 Task: Slide 15 - Be Yourself.
Action: Mouse moved to (30, 76)
Screenshot: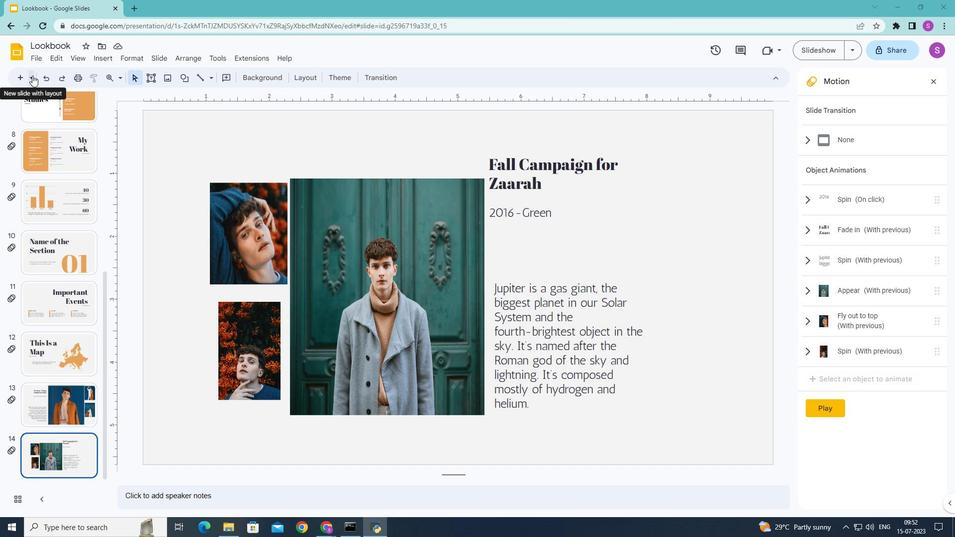 
Action: Mouse pressed left at (30, 76)
Screenshot: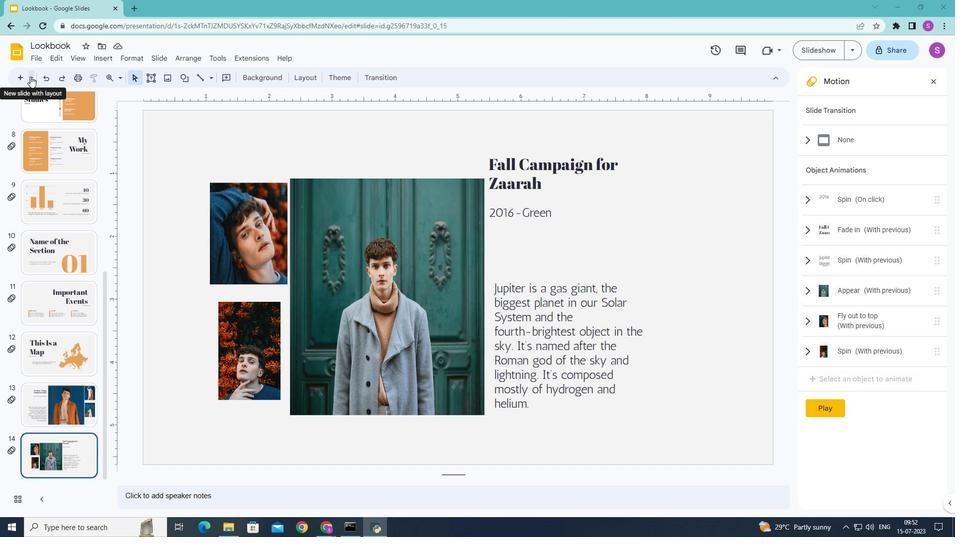 
Action: Mouse moved to (107, 257)
Screenshot: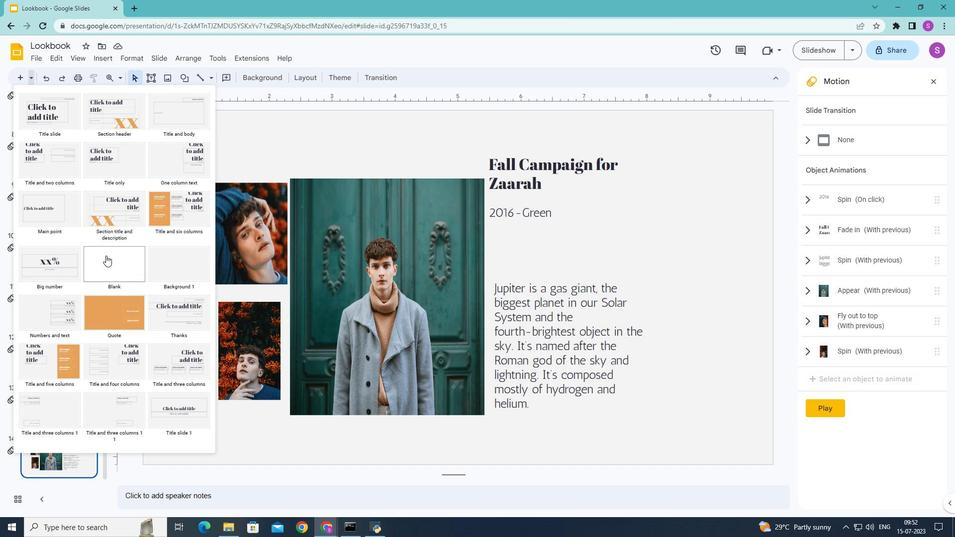 
Action: Mouse pressed left at (107, 257)
Screenshot: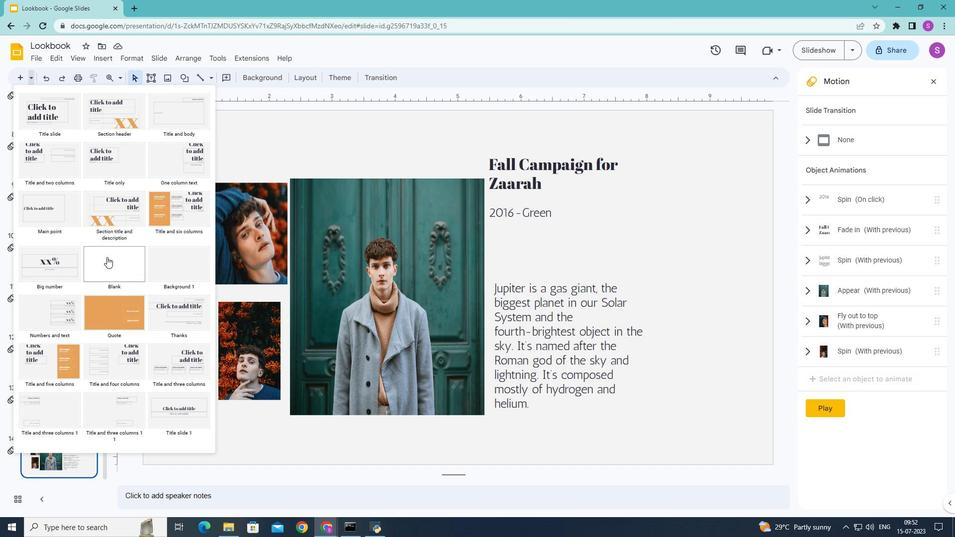 
Action: Mouse moved to (103, 57)
Screenshot: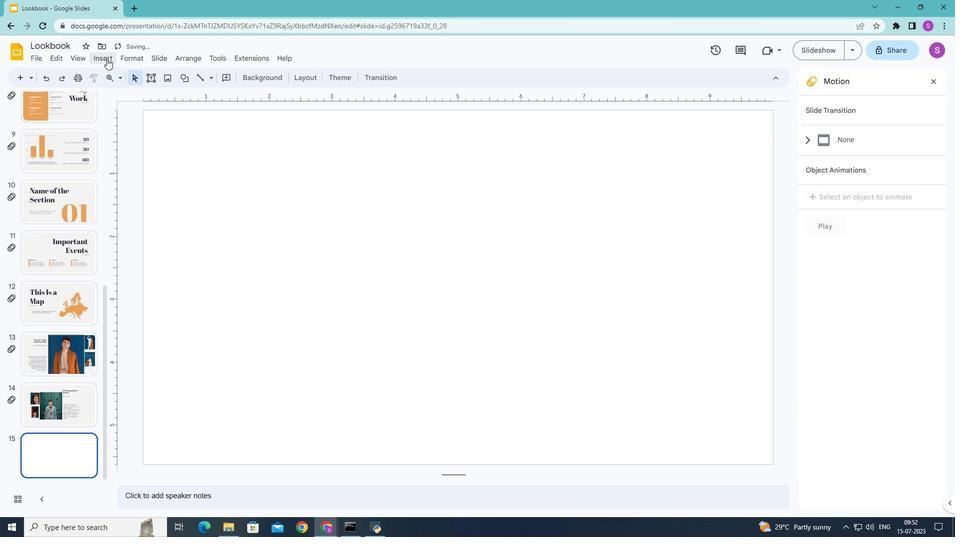 
Action: Mouse pressed left at (103, 57)
Screenshot: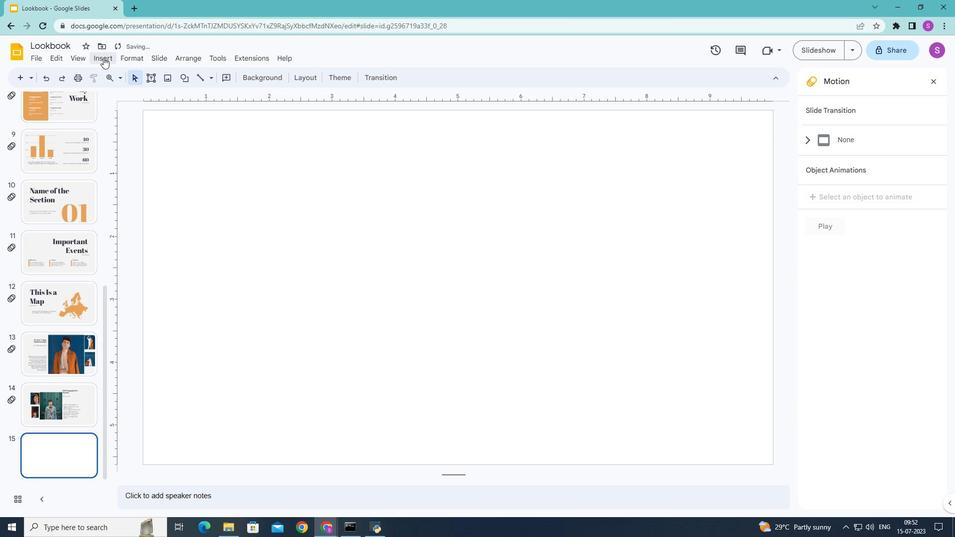 
Action: Mouse moved to (337, 76)
Screenshot: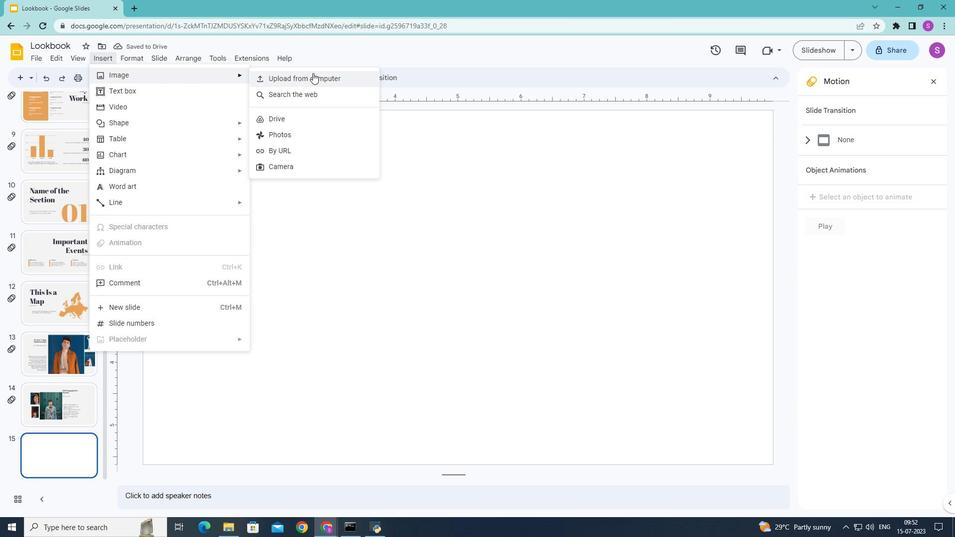 
Action: Mouse pressed left at (337, 76)
Screenshot: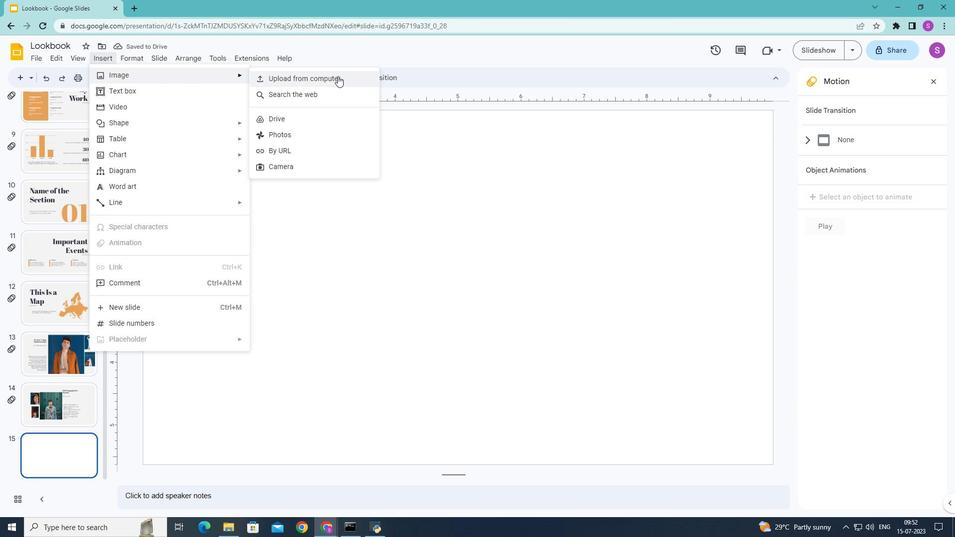 
Action: Mouse moved to (128, 208)
Screenshot: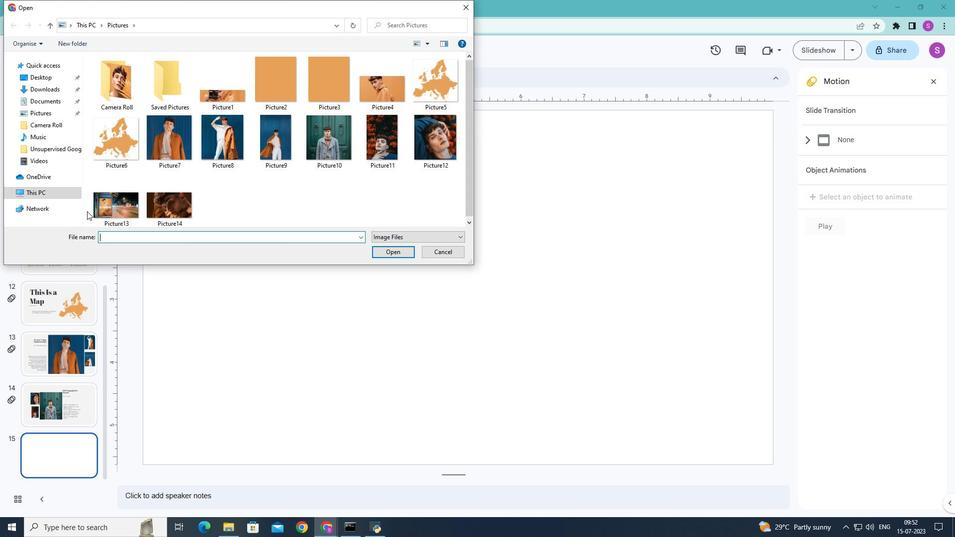 
Action: Mouse pressed left at (128, 208)
Screenshot: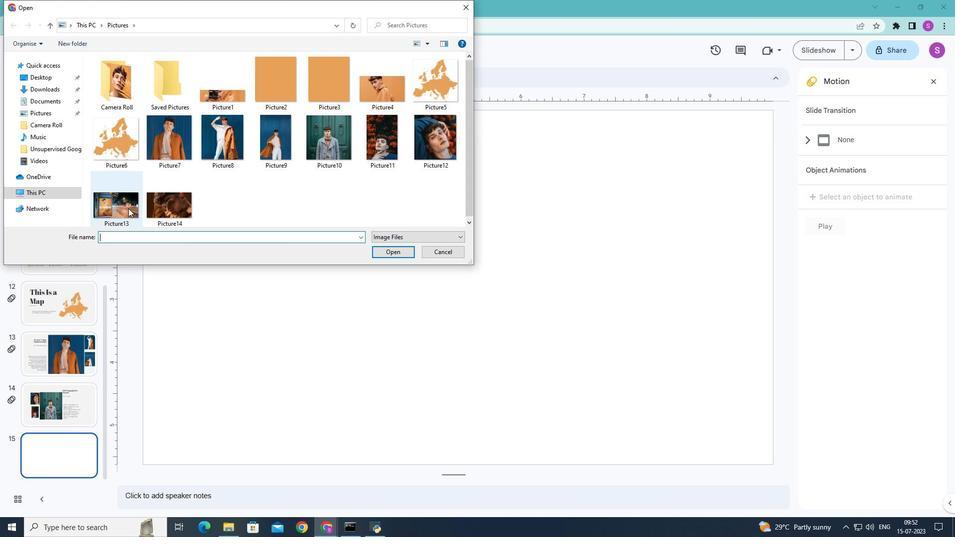 
Action: Mouse moved to (388, 254)
Screenshot: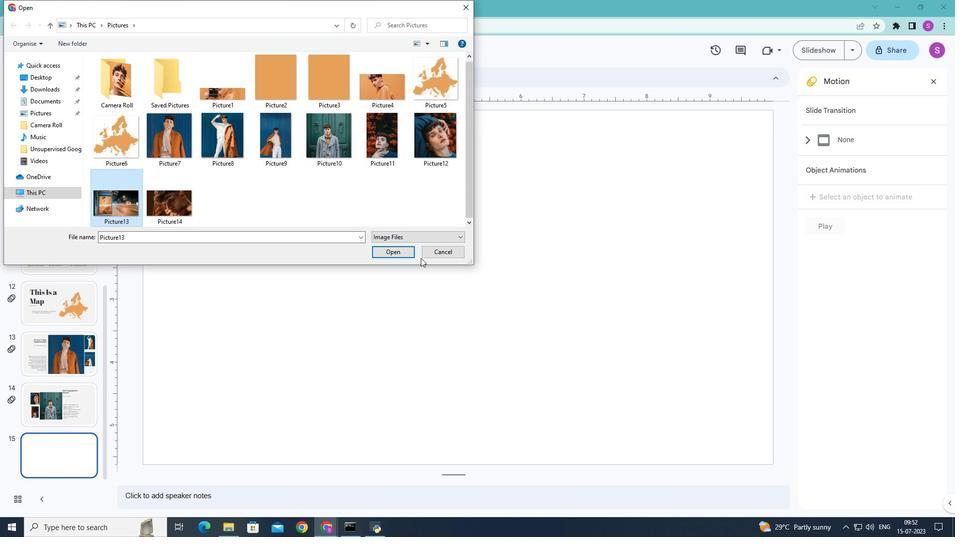 
Action: Mouse pressed left at (388, 254)
Screenshot: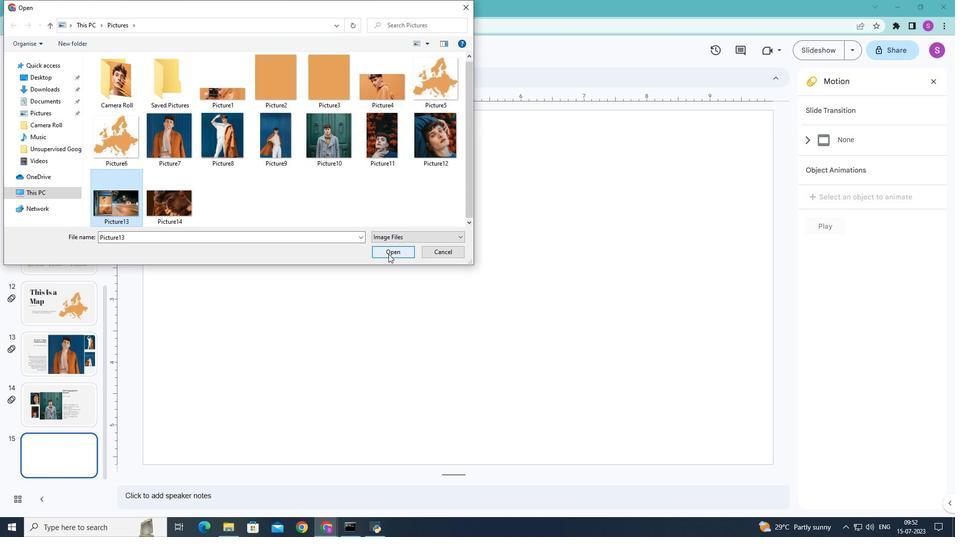 
Action: Mouse moved to (154, 287)
Screenshot: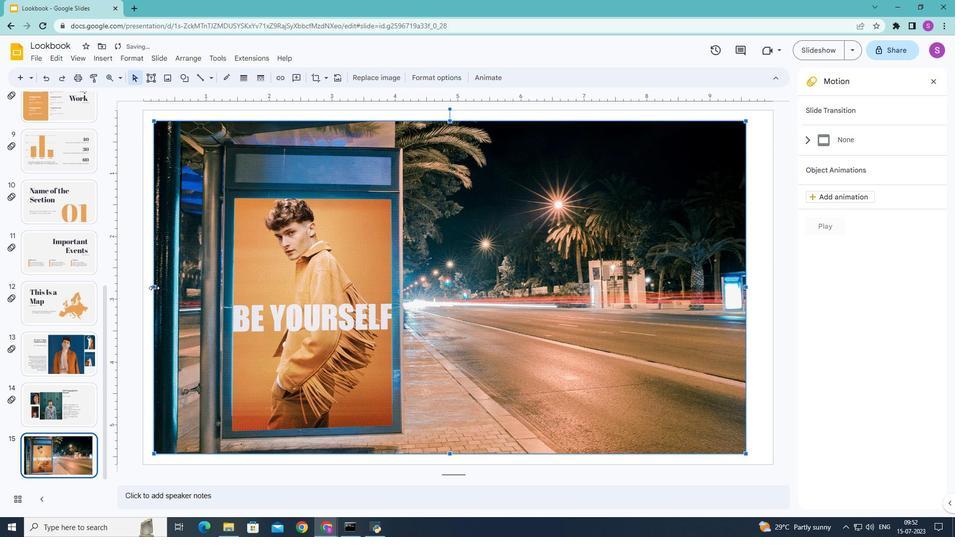 
Action: Mouse pressed left at (154, 287)
Screenshot: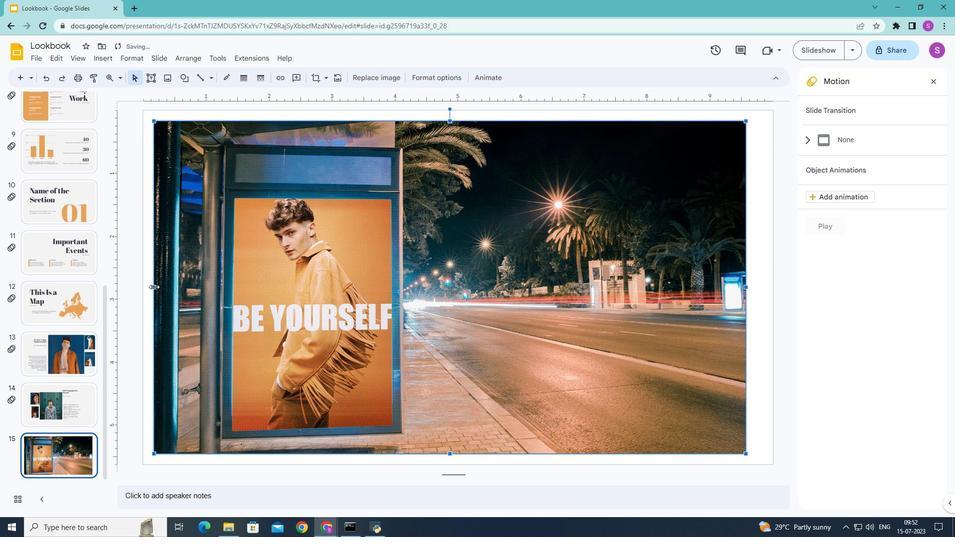 
Action: Mouse moved to (559, 255)
Screenshot: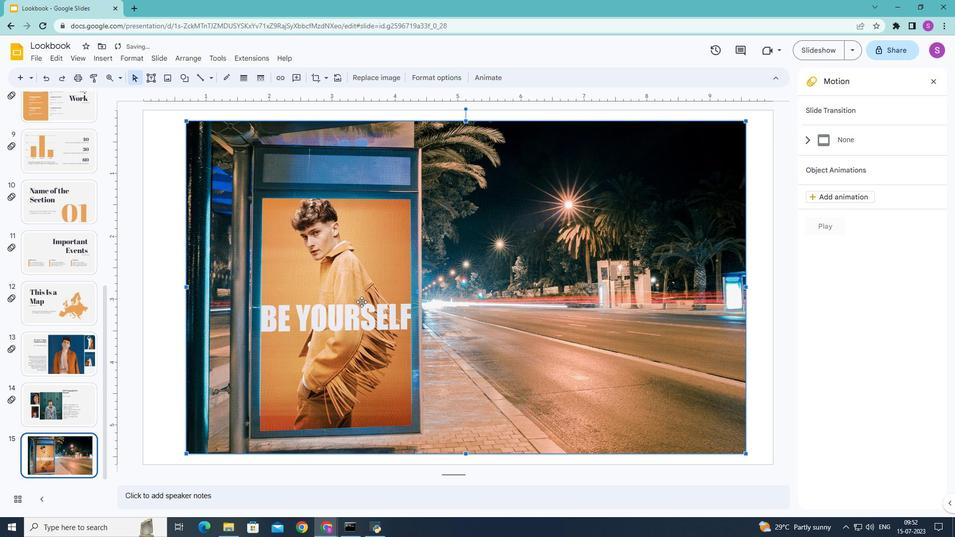 
Action: Mouse pressed left at (559, 255)
Screenshot: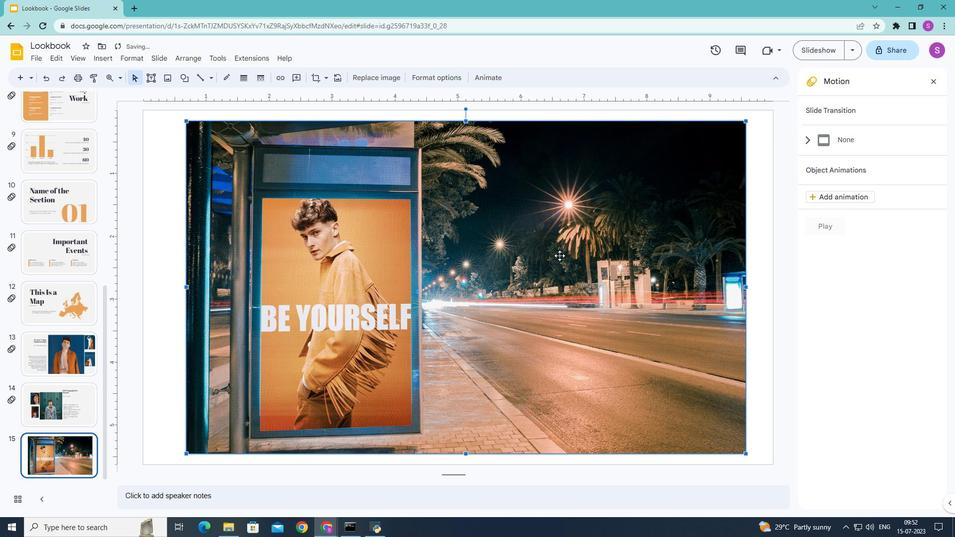 
Action: Mouse moved to (466, 121)
Screenshot: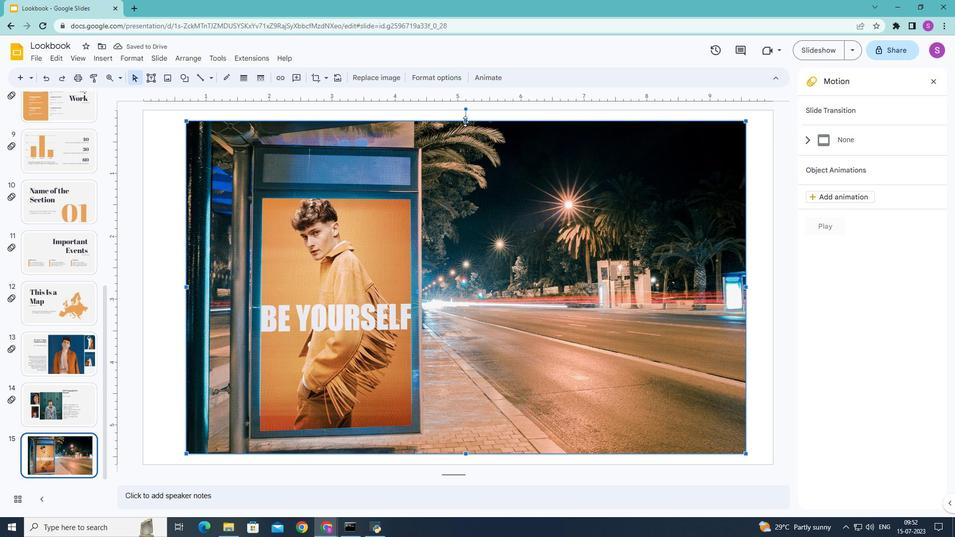 
Action: Mouse pressed left at (466, 121)
Screenshot: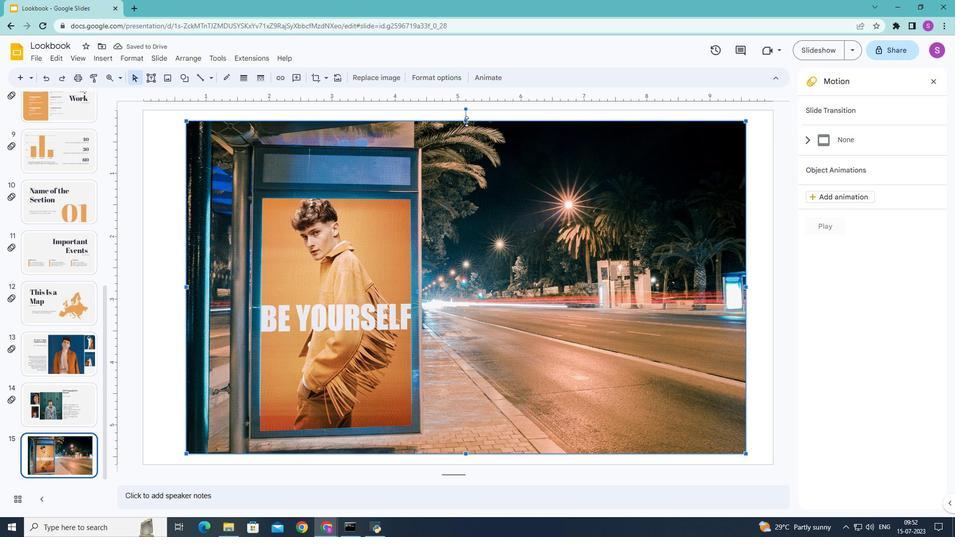
Action: Mouse moved to (795, 317)
Screenshot: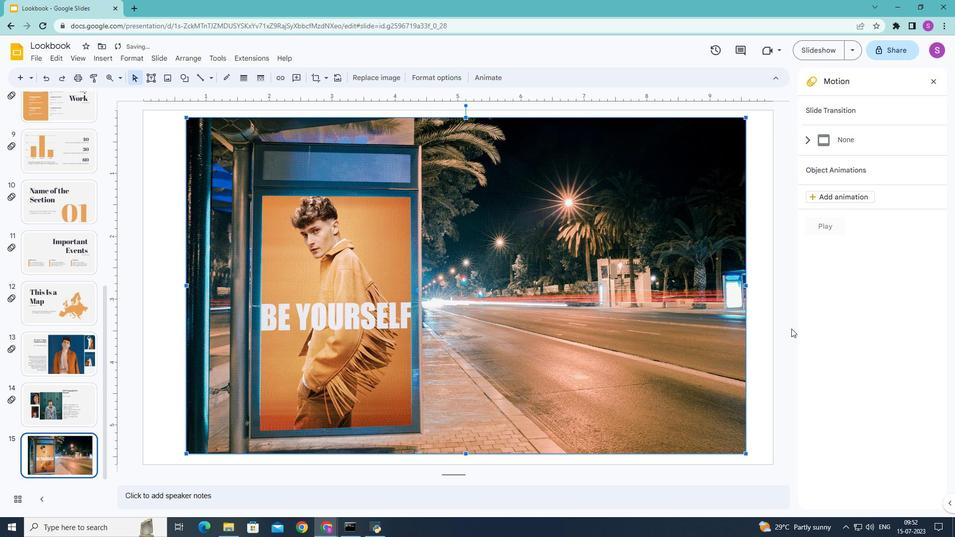 
Action: Mouse pressed left at (795, 317)
Screenshot: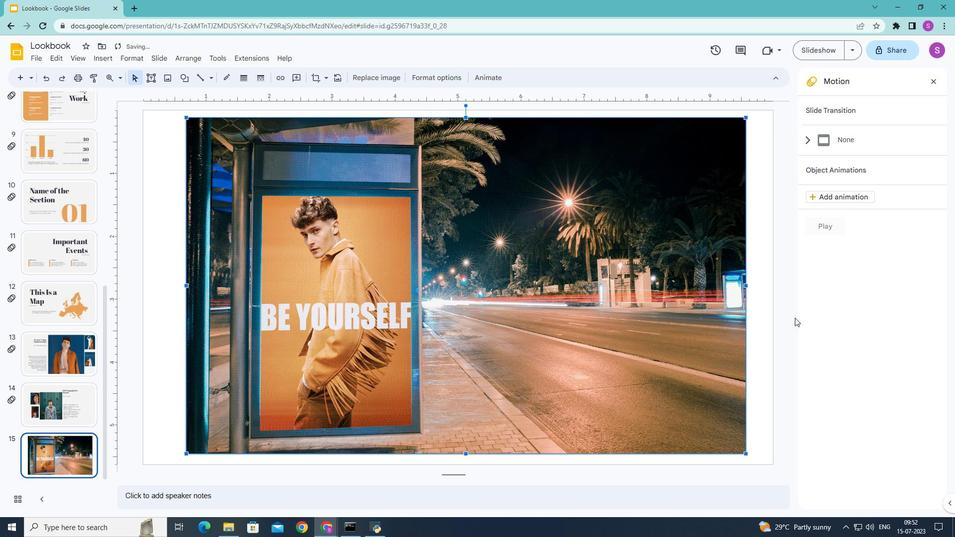 
Action: Mouse moved to (414, 299)
Screenshot: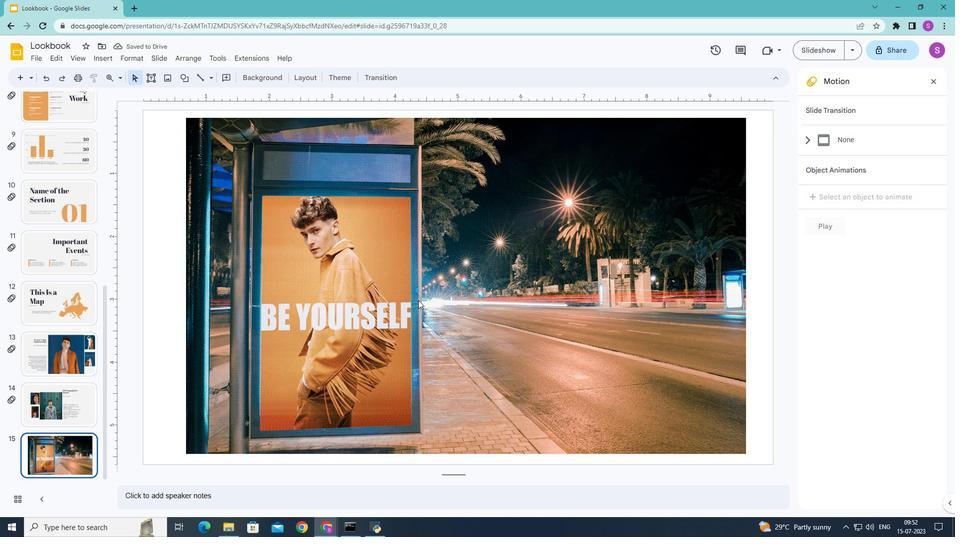 
Action: Mouse pressed left at (414, 299)
Screenshot: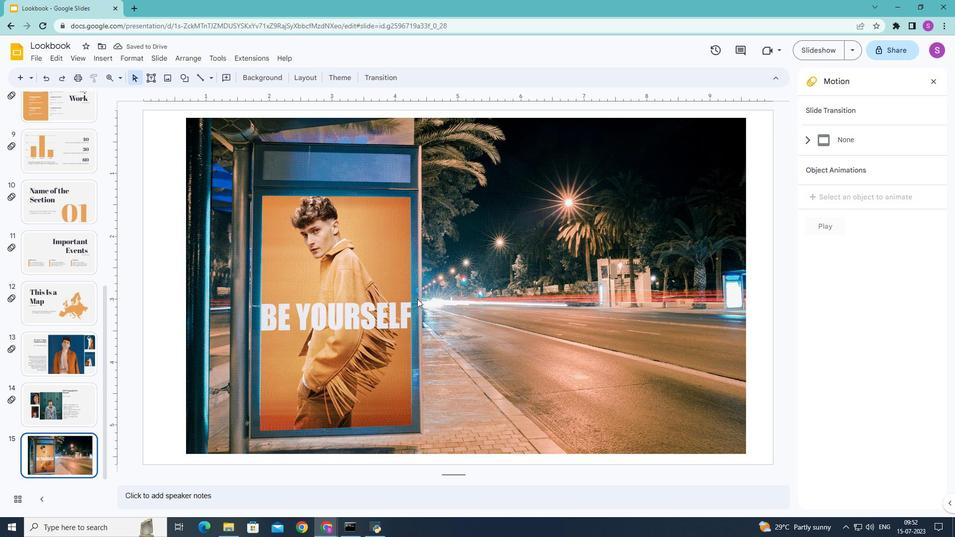 
Action: Mouse moved to (488, 78)
Screenshot: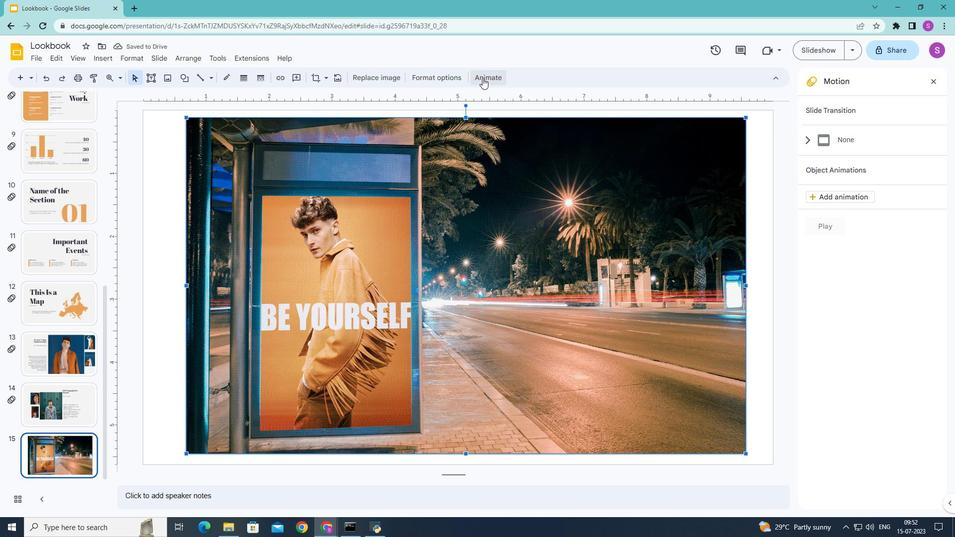 
Action: Mouse pressed left at (488, 78)
Screenshot: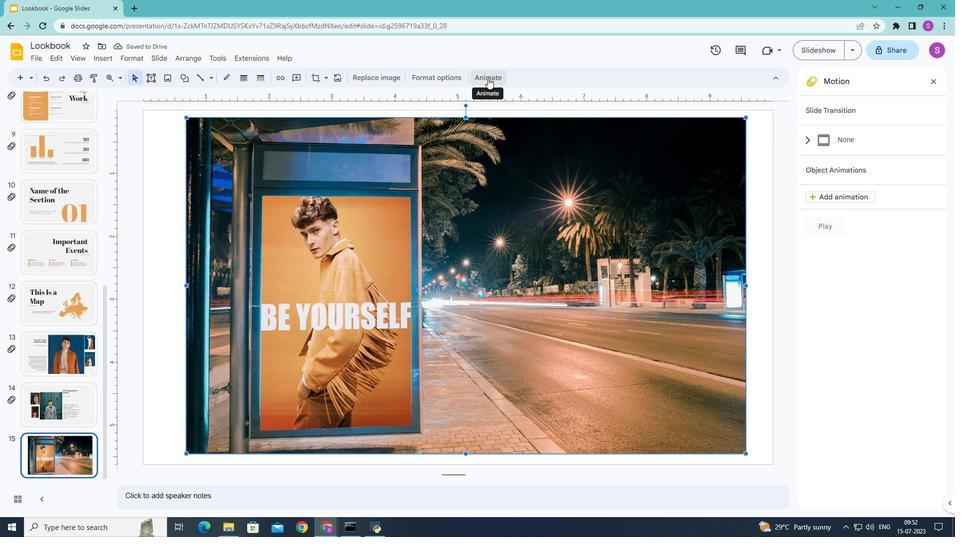 
Action: Mouse moved to (926, 227)
Screenshot: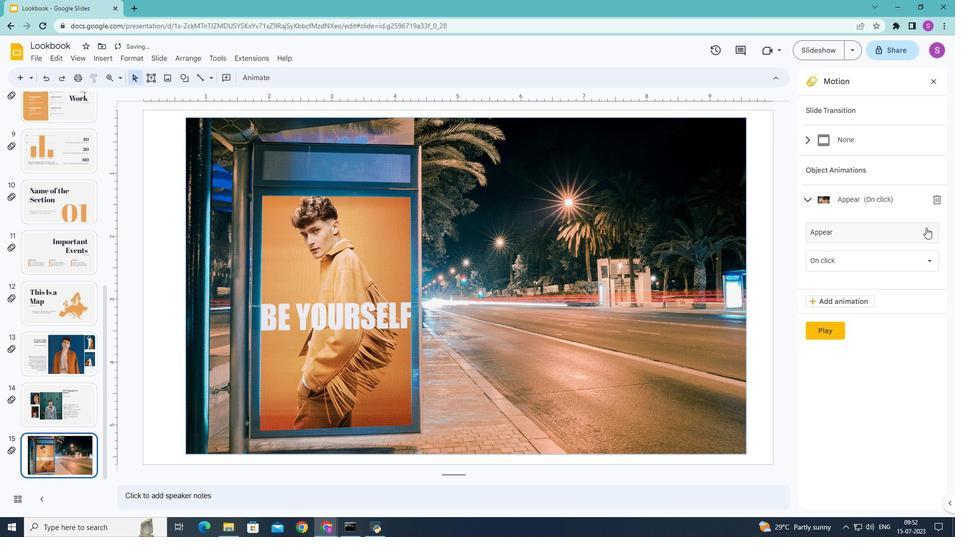 
Action: Mouse pressed left at (926, 227)
Screenshot: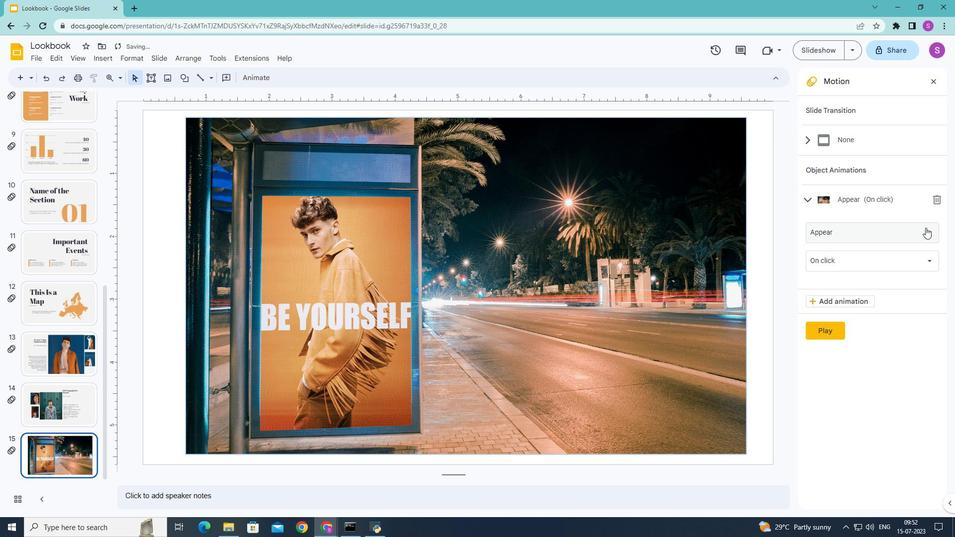 
Action: Mouse moved to (831, 477)
Screenshot: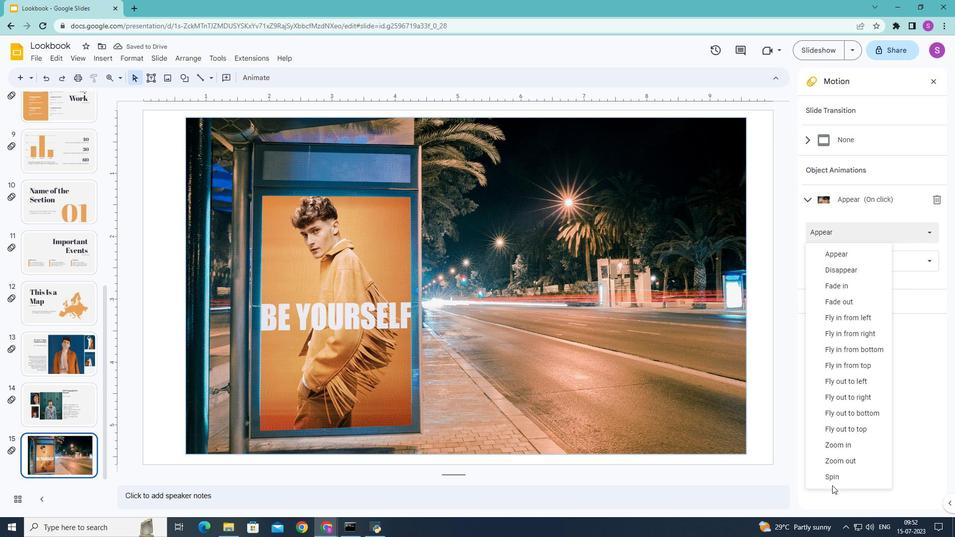 
Action: Mouse pressed left at (831, 477)
Screenshot: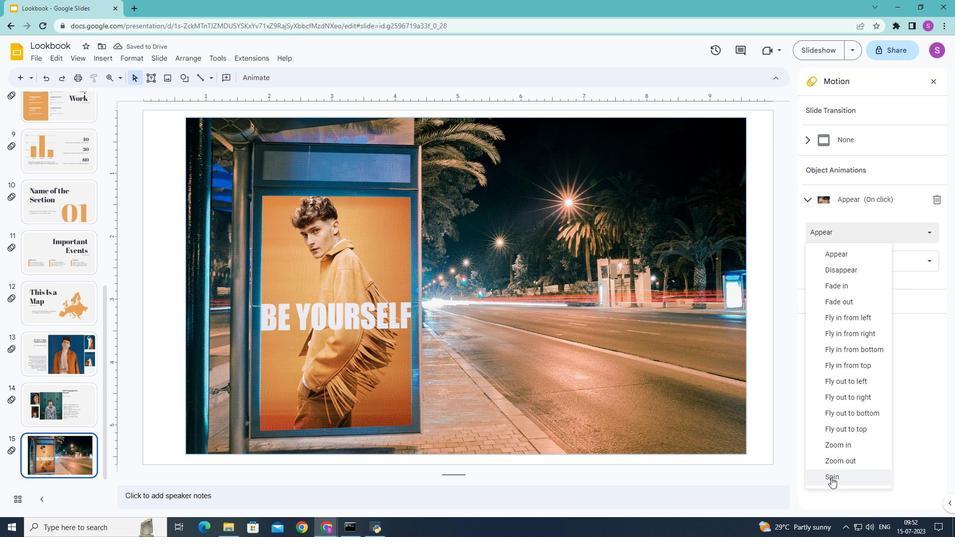 
Action: Mouse moved to (931, 260)
Screenshot: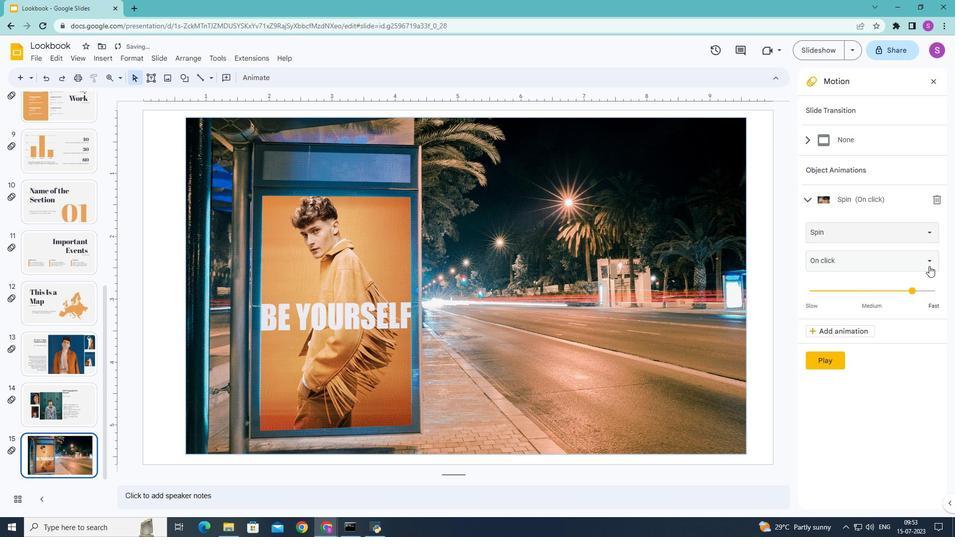 
Action: Mouse pressed left at (931, 260)
Screenshot: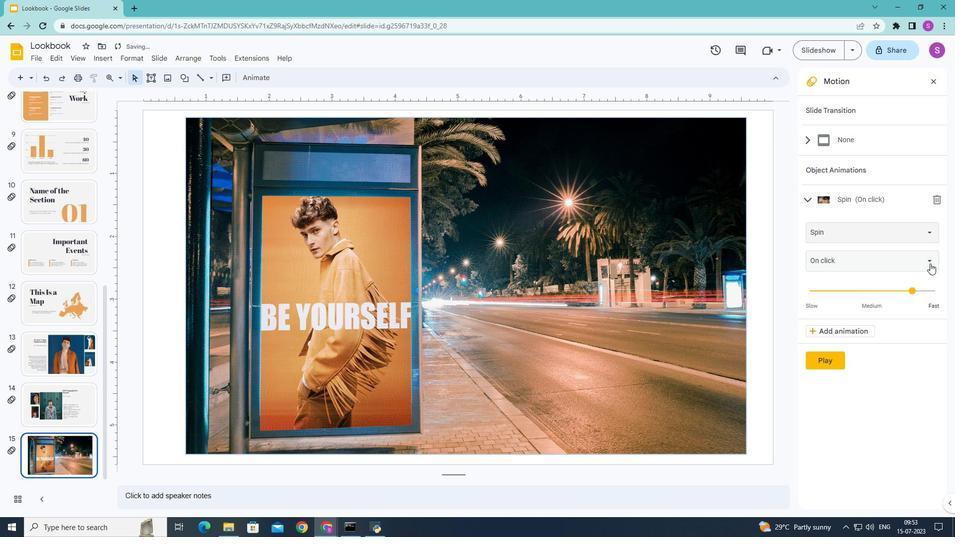 
Action: Mouse moved to (854, 436)
Screenshot: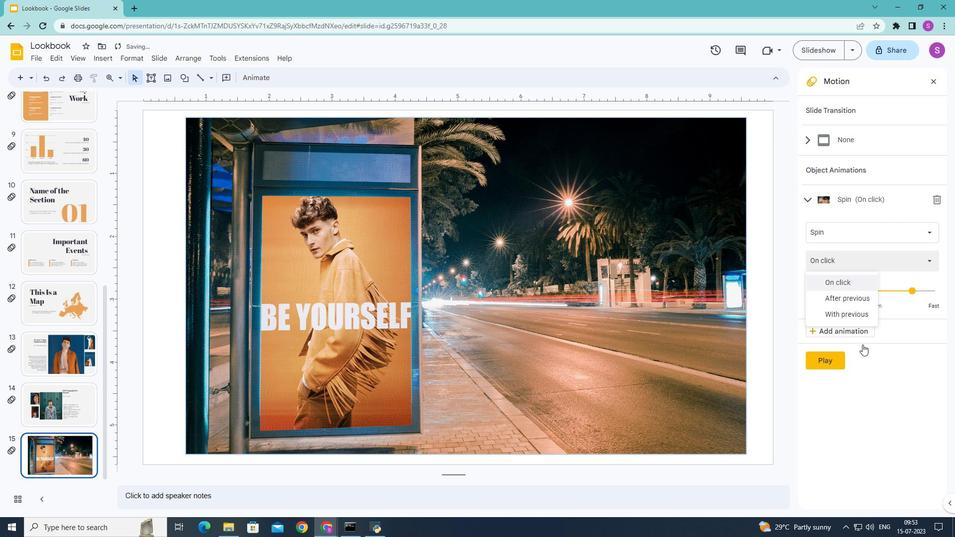 
Action: Mouse pressed left at (854, 436)
Screenshot: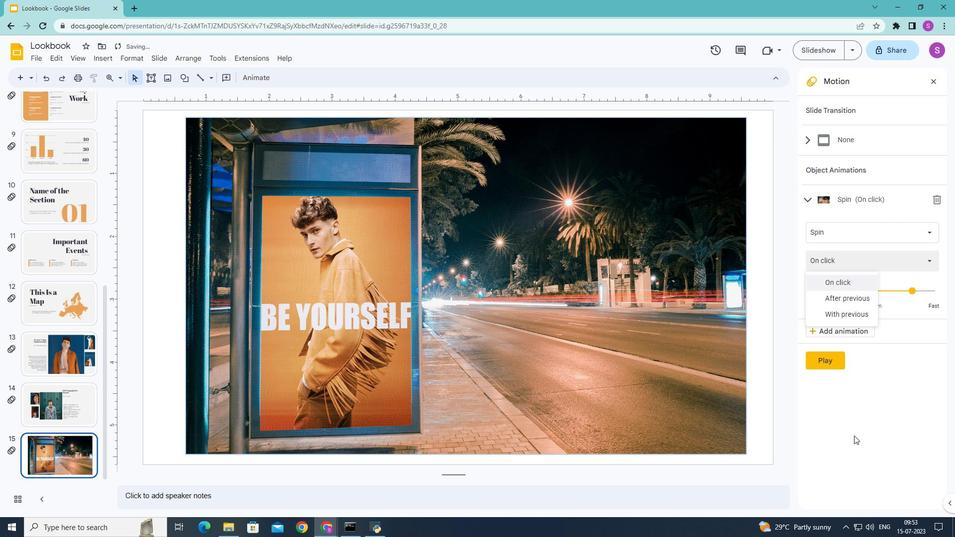 
Action: Mouse moved to (828, 355)
Screenshot: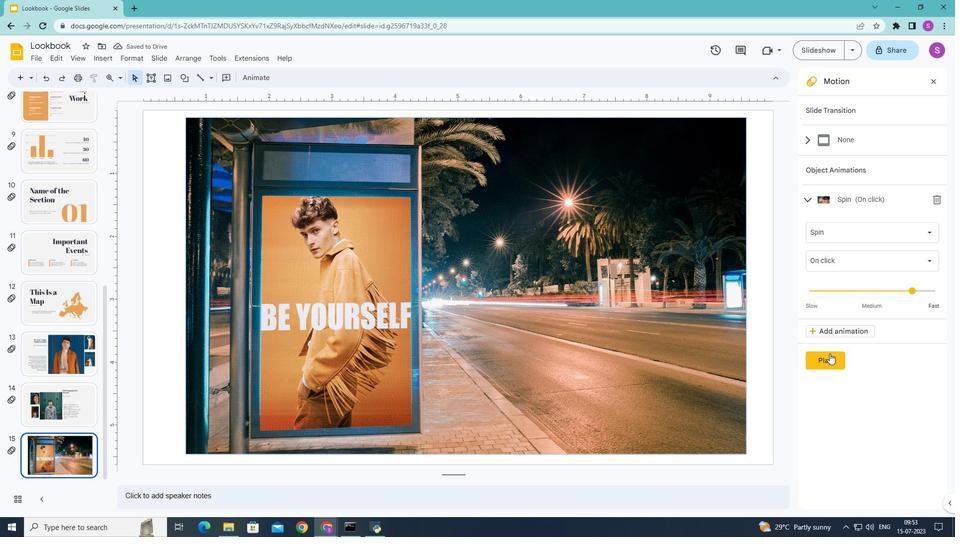 
Action: Mouse pressed left at (828, 355)
Screenshot: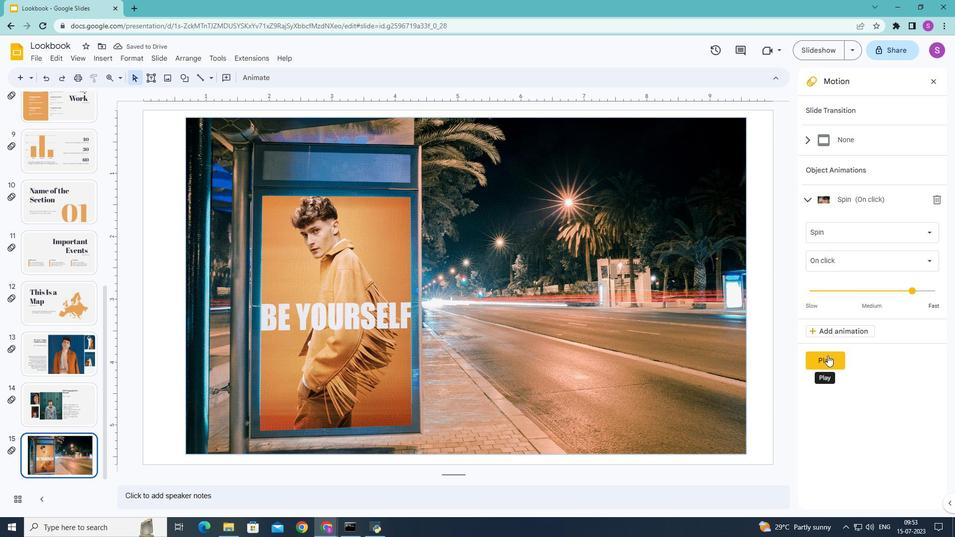 
Action: Mouse moved to (878, 377)
Screenshot: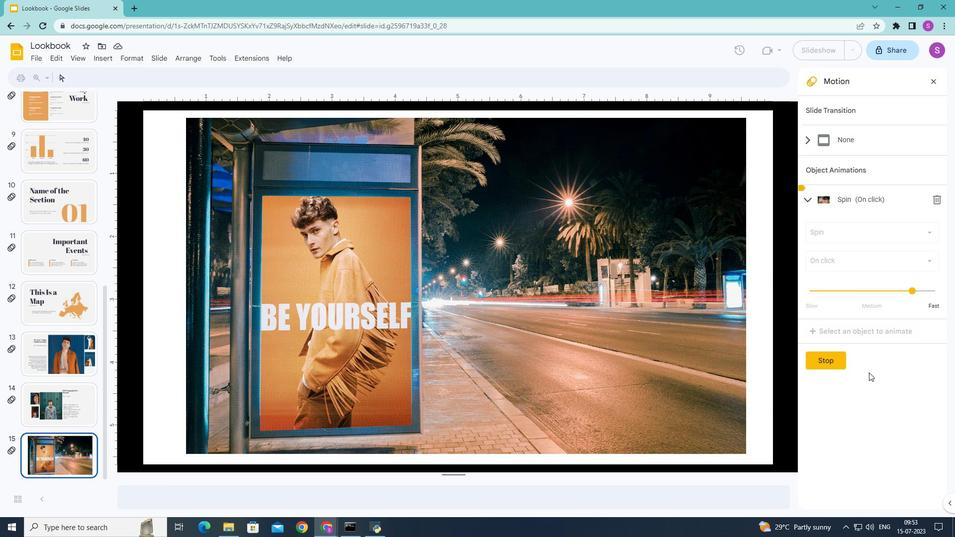 
Action: Mouse pressed left at (878, 377)
Screenshot: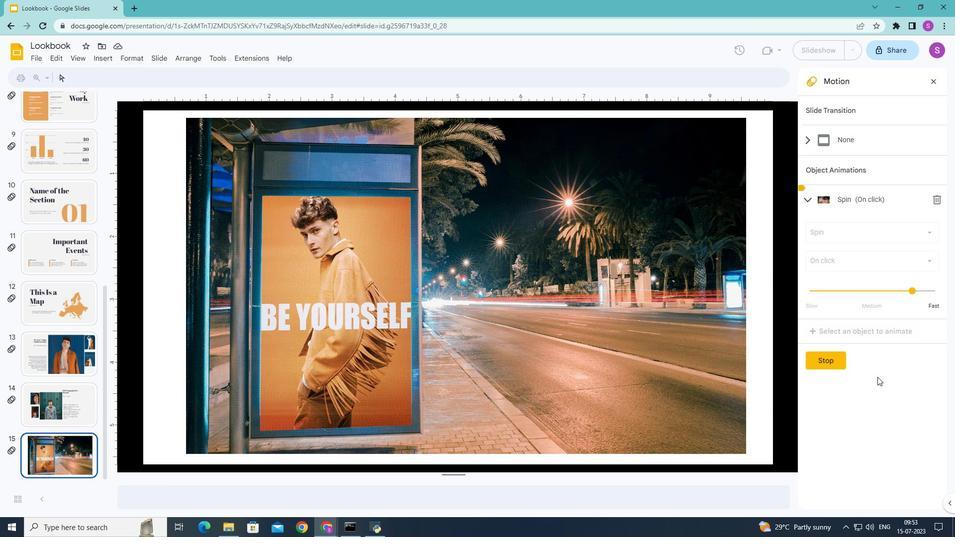 
Action: Mouse moved to (835, 366)
Screenshot: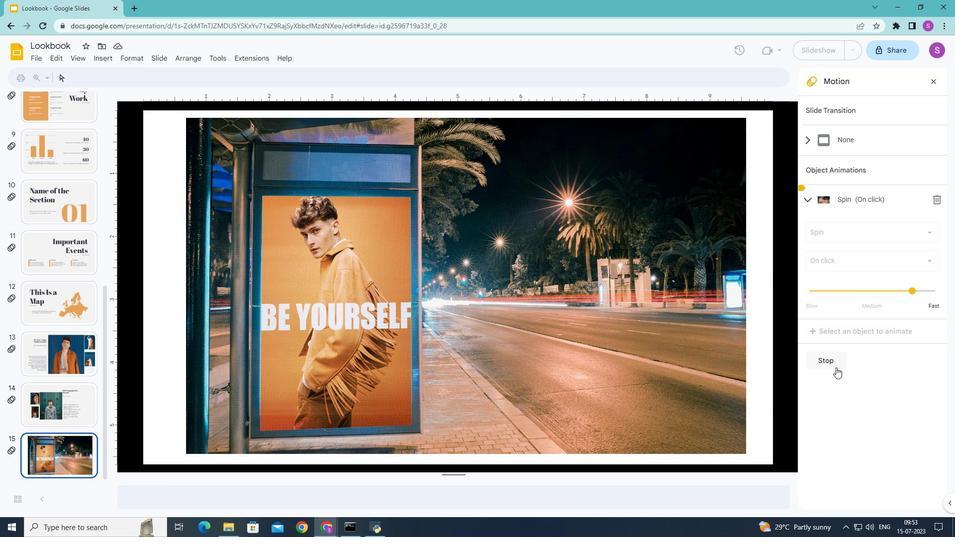 
